 Task: Change the maximum number of lines in compact mode to 3 in Outlook's view settings.
Action: Mouse moved to (252, 34)
Screenshot: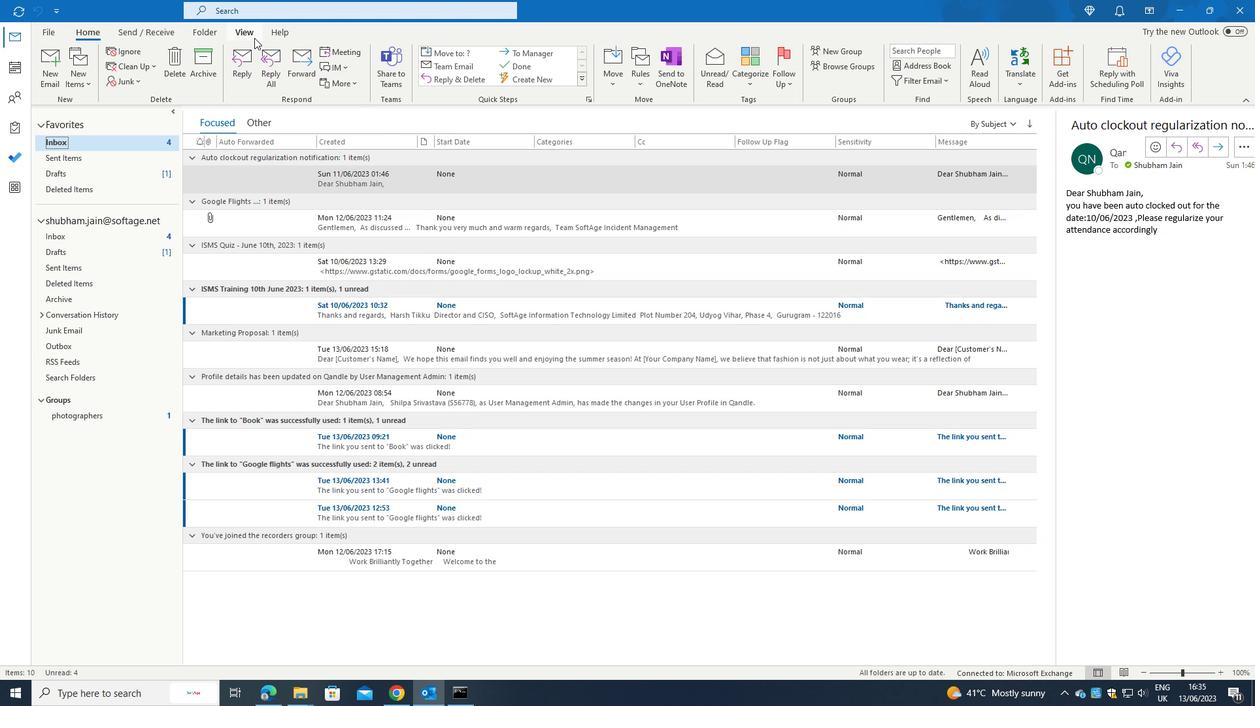 
Action: Mouse pressed left at (252, 34)
Screenshot: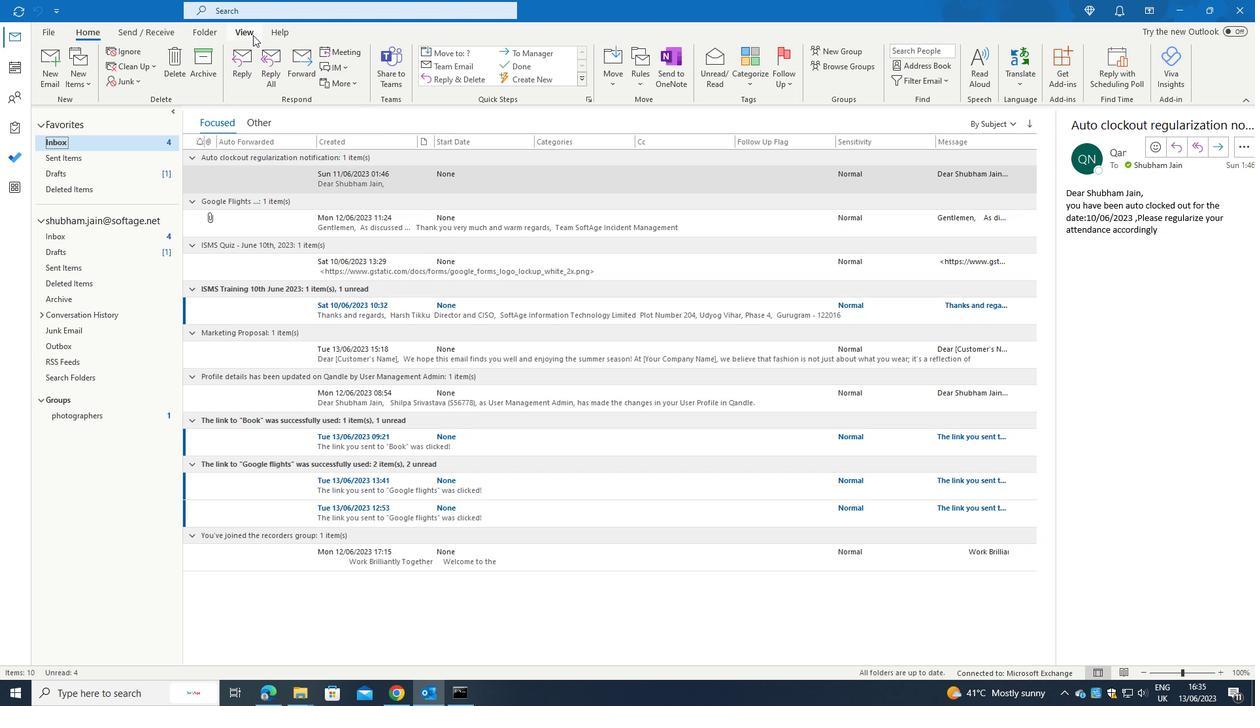 
Action: Mouse moved to (779, 61)
Screenshot: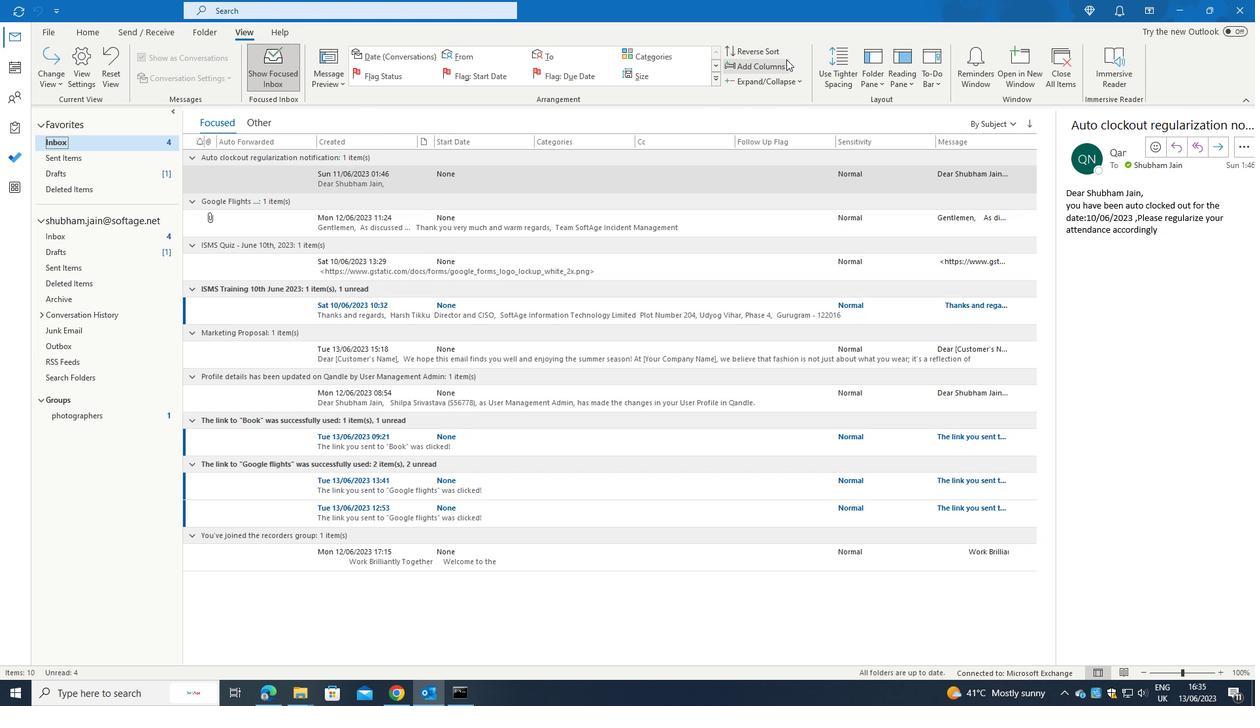 
Action: Mouse pressed left at (779, 61)
Screenshot: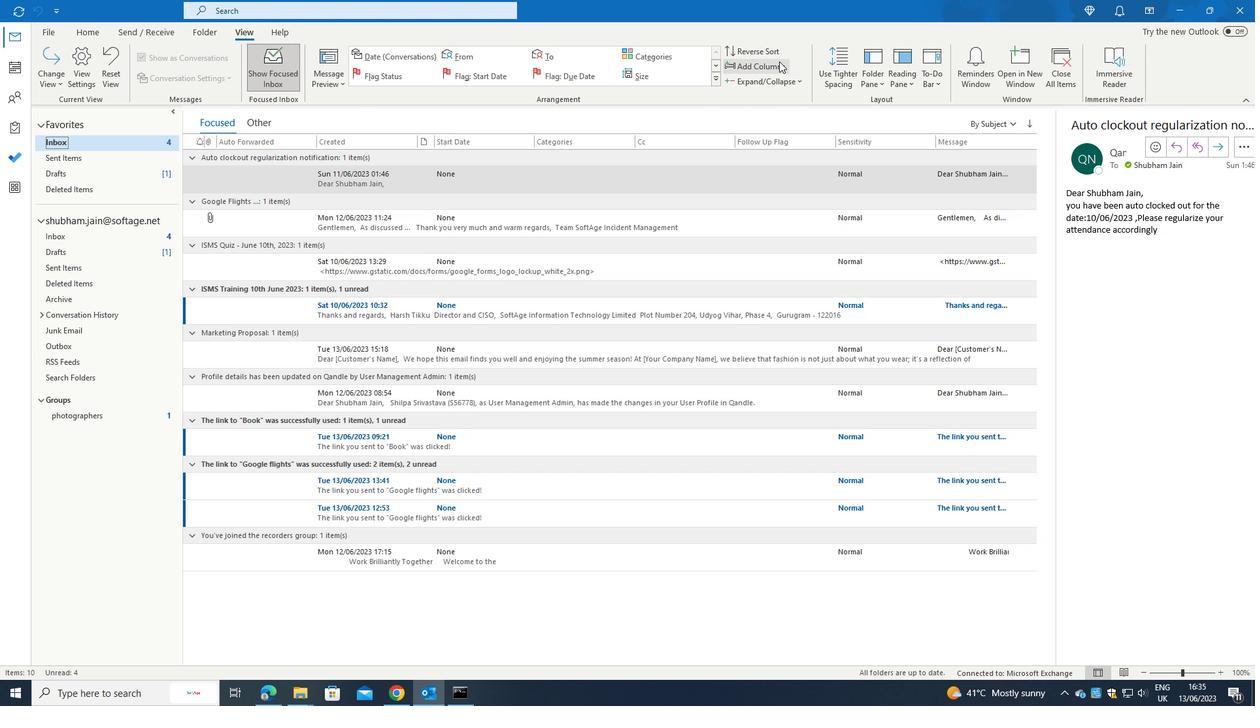
Action: Mouse moved to (656, 248)
Screenshot: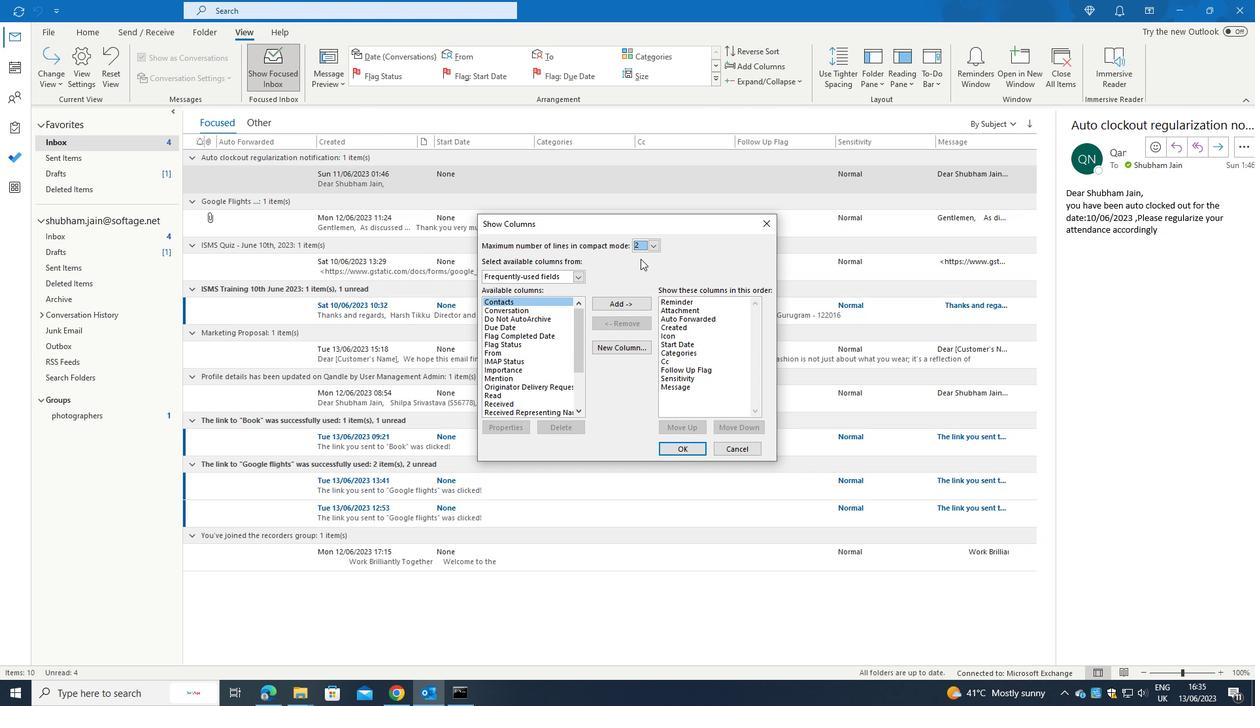 
Action: Mouse pressed left at (656, 248)
Screenshot: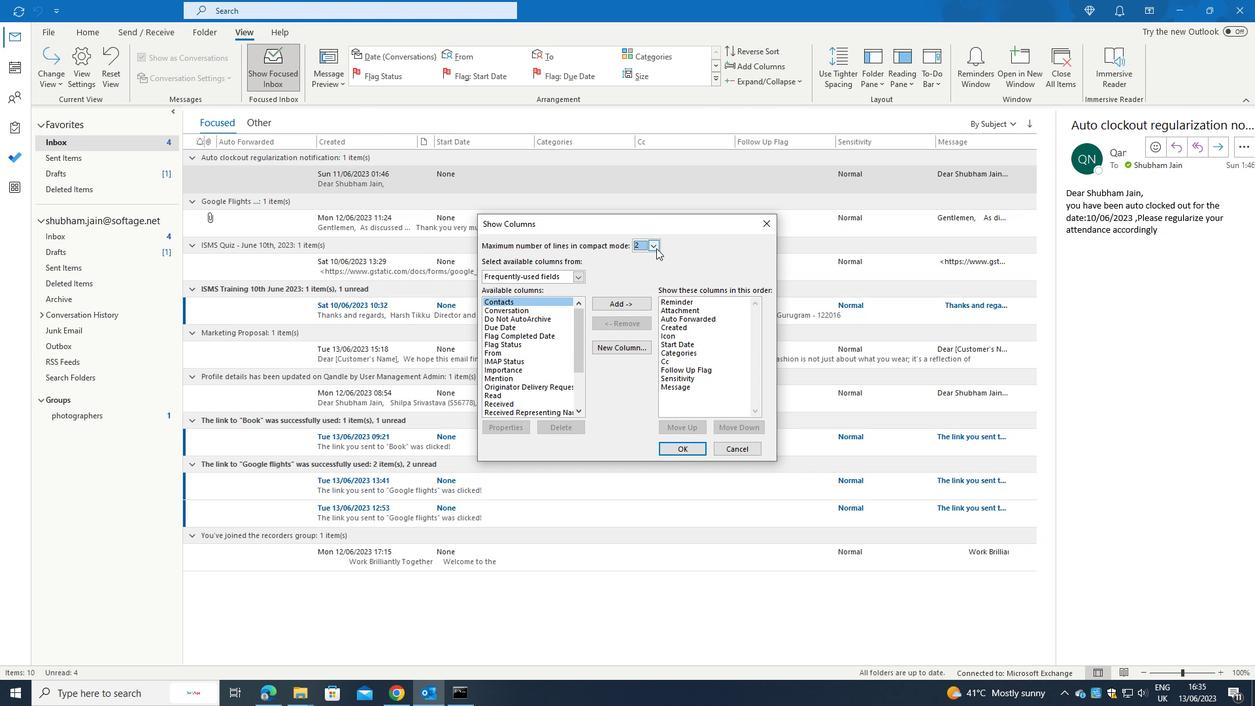 
Action: Mouse moved to (644, 263)
Screenshot: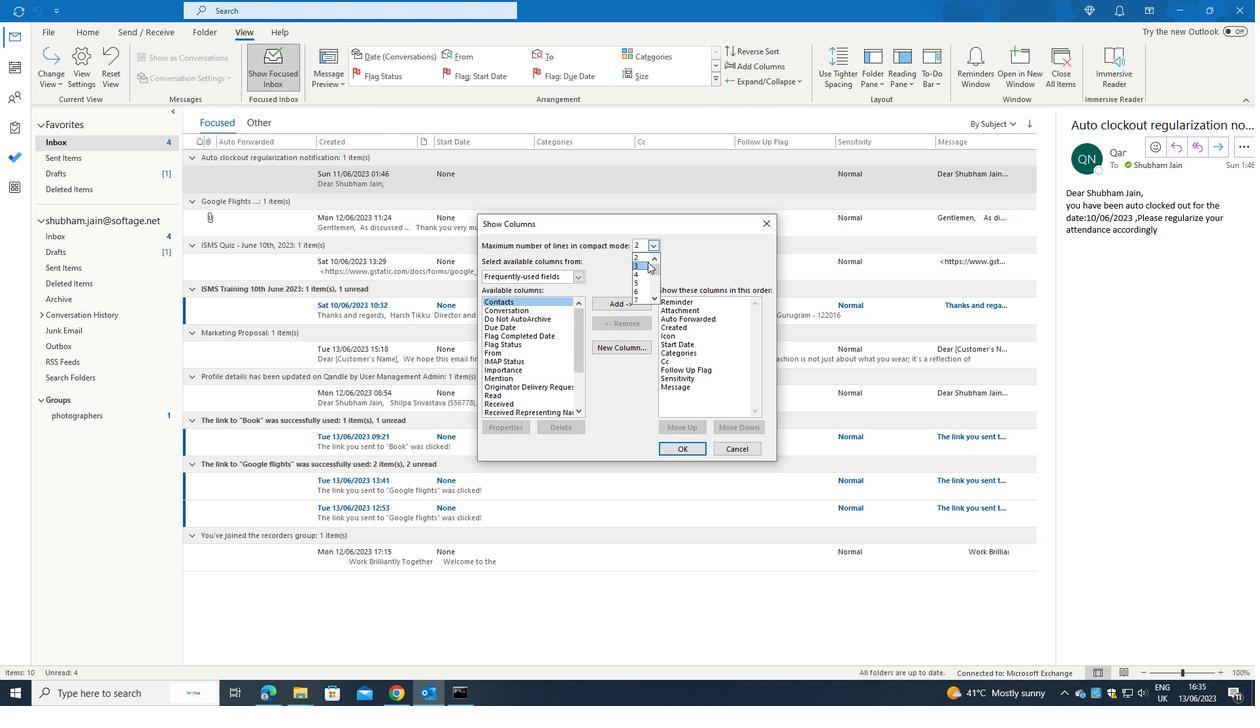 
Action: Mouse pressed left at (644, 263)
Screenshot: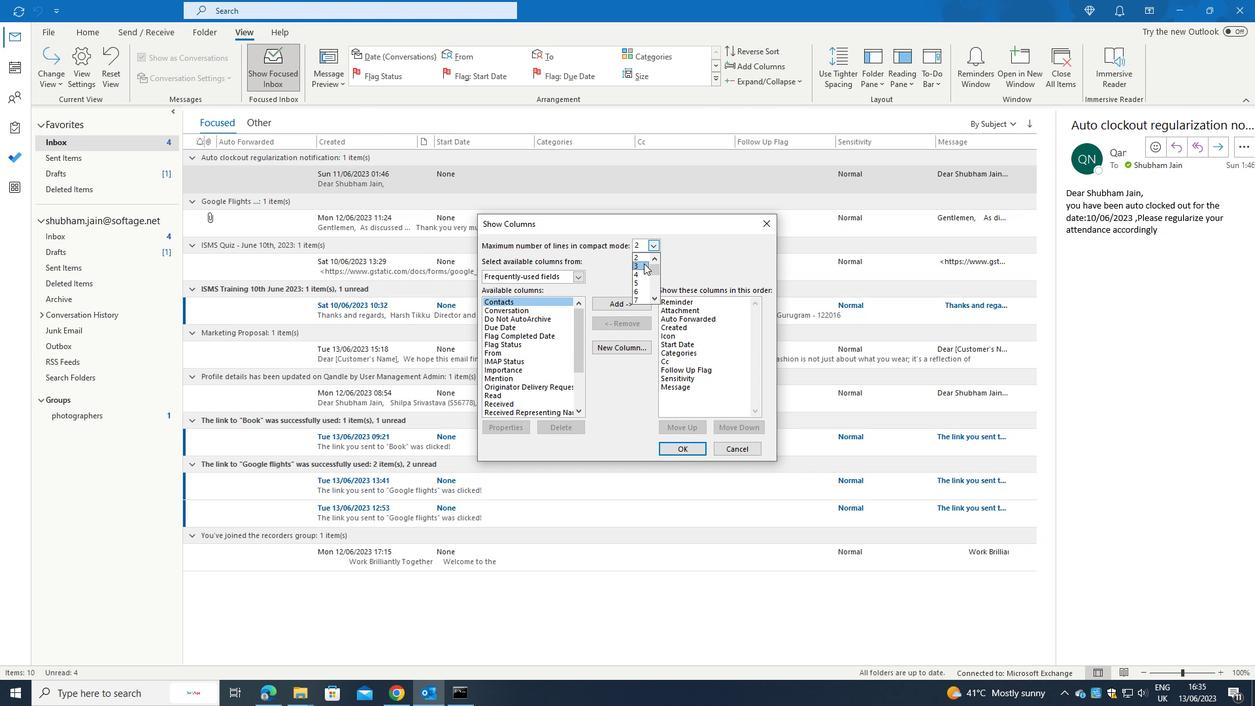 
Action: Mouse moved to (685, 451)
Screenshot: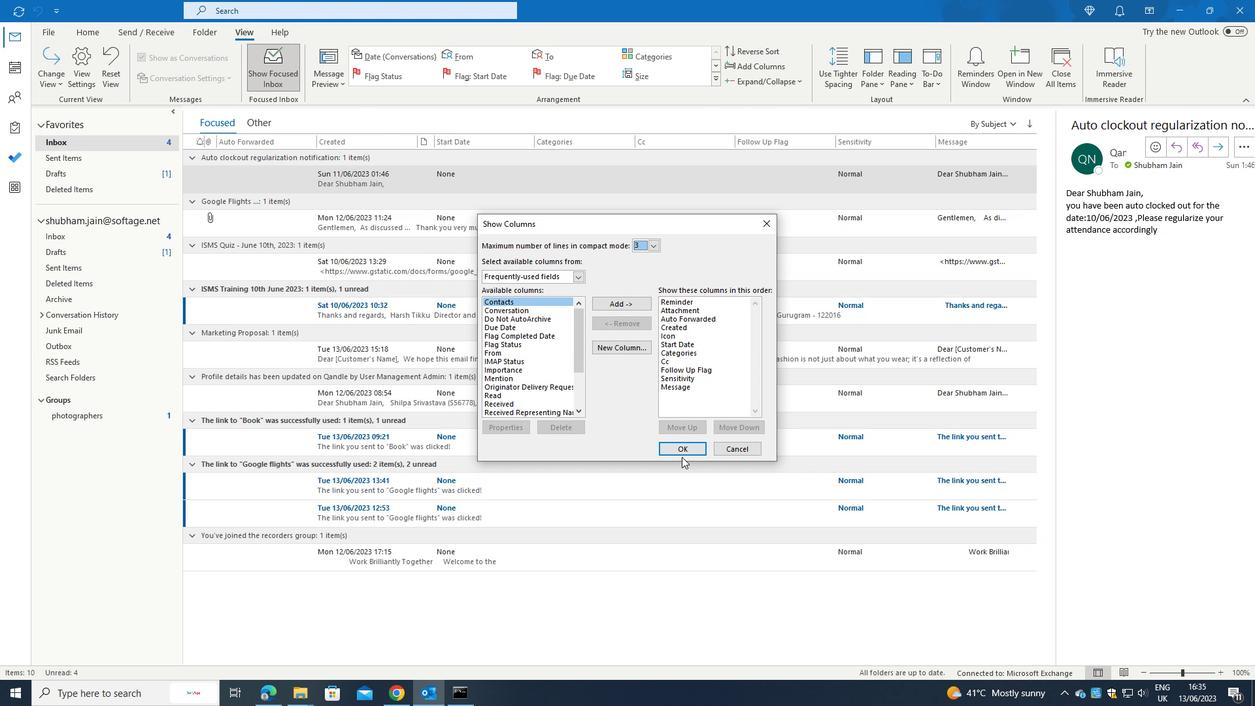 
Action: Mouse pressed left at (685, 451)
Screenshot: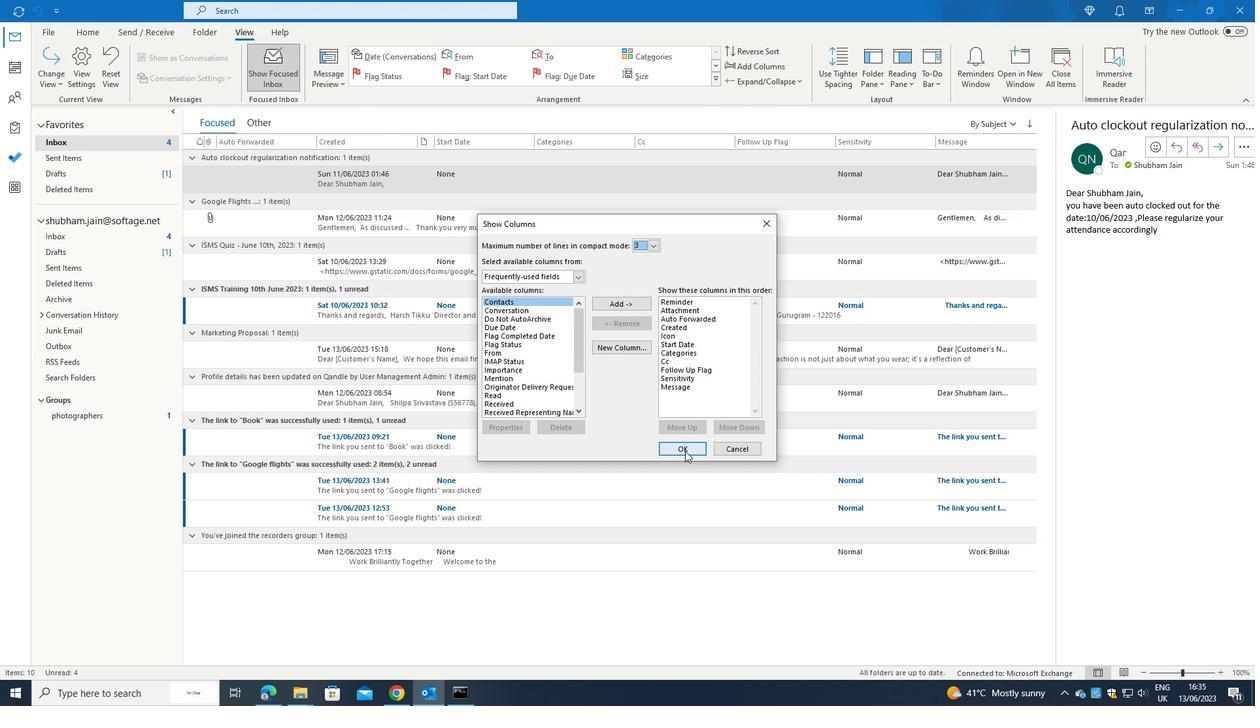 
